 Task: Font style For heading Use Arial Black with Light dark cornflower blue 2 colour & bold. font size for heading '26 Pt. 'Change the font style of data to Amiriand font size to  16 Pt. Change the alignment of both headline & data to   center vertically. In the sheet  auditingSalesBySKU_2022
Action: Mouse moved to (62, 93)
Screenshot: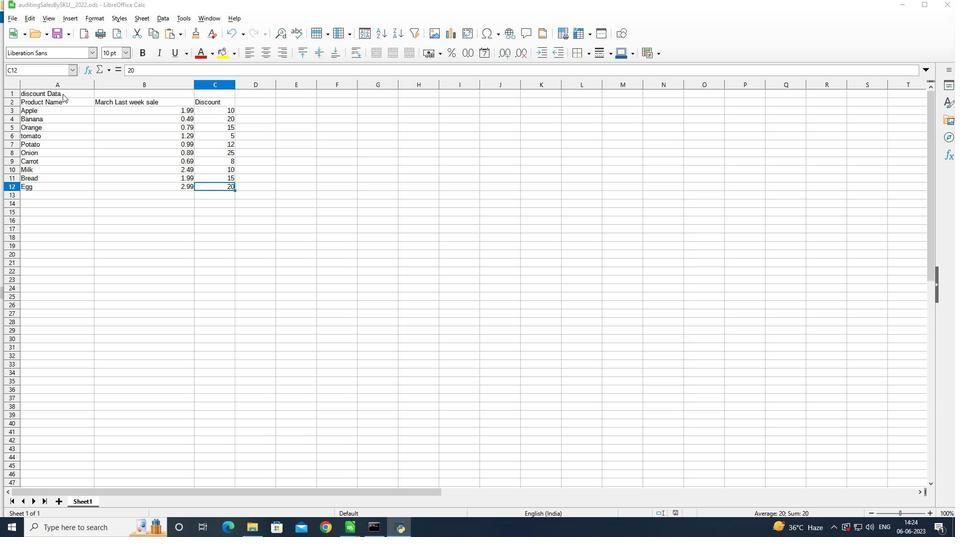 
Action: Mouse pressed left at (62, 93)
Screenshot: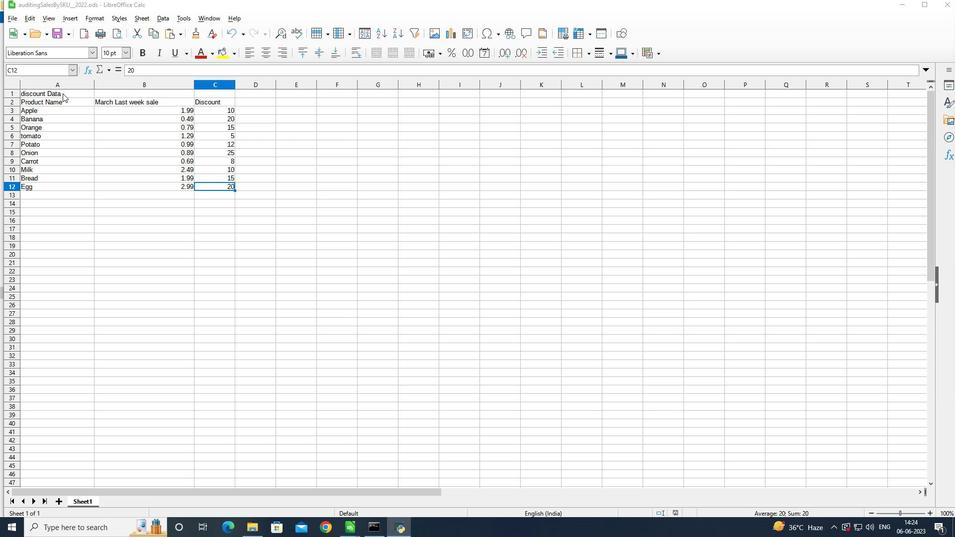 
Action: Mouse pressed left at (62, 93)
Screenshot: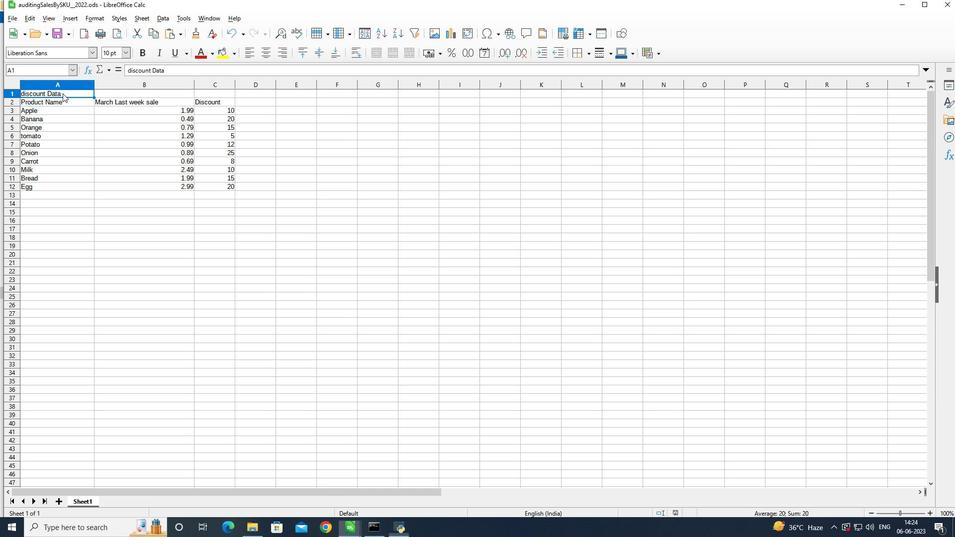 
Action: Mouse pressed left at (62, 93)
Screenshot: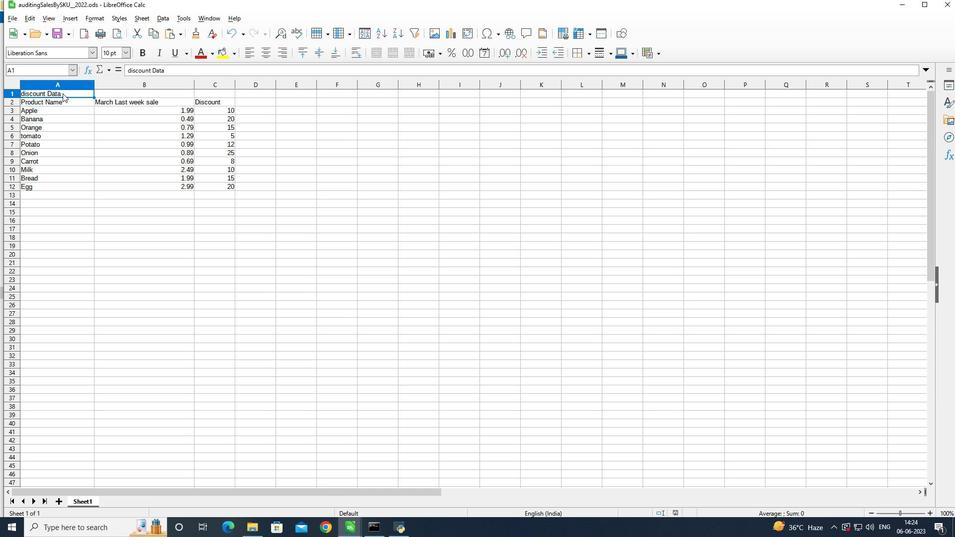 
Action: Mouse moved to (69, 50)
Screenshot: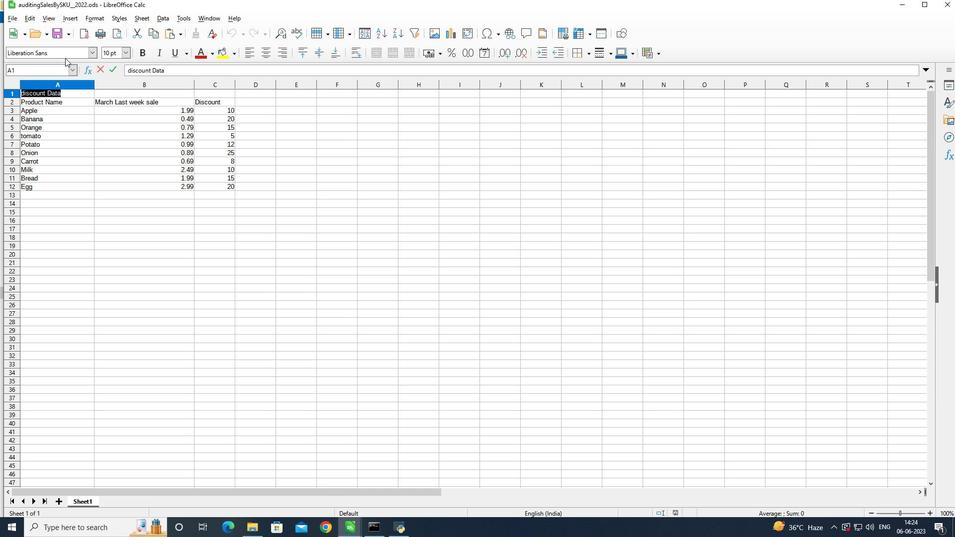 
Action: Mouse pressed left at (69, 50)
Screenshot: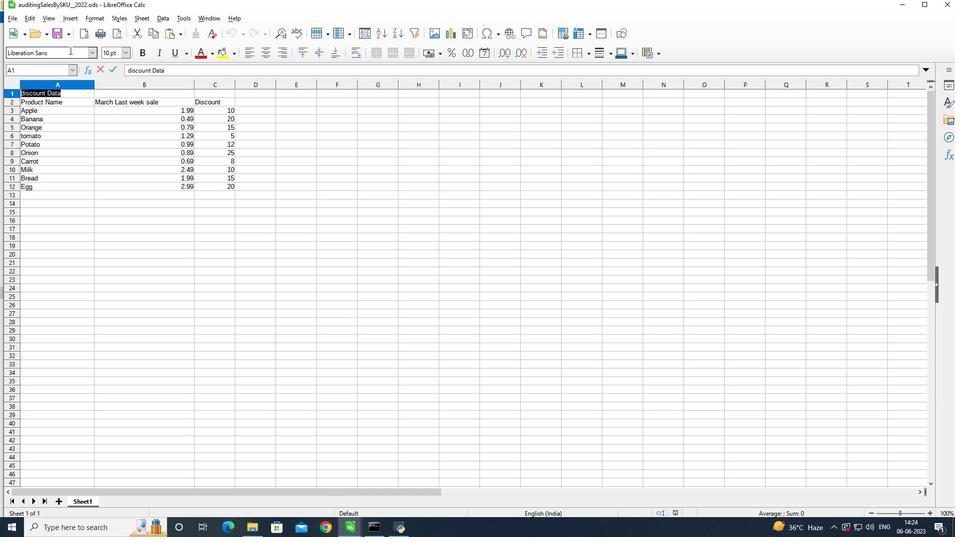 
Action: Mouse moved to (71, 51)
Screenshot: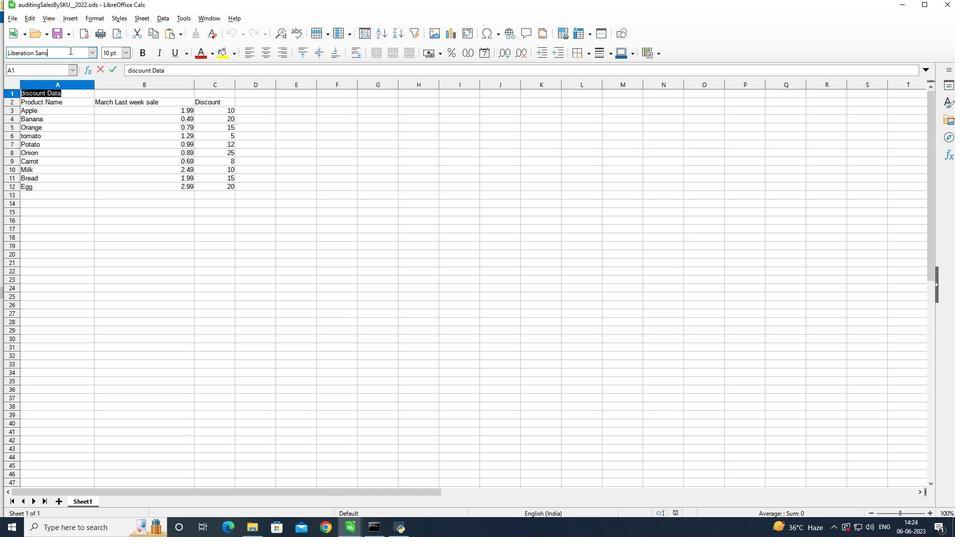 
Action: Key pressed <Key.backspace><Key.backspace><Key.backspace><Key.backspace><Key.backspace><Key.backspace><Key.backspace><Key.backspace><Key.backspace><Key.backspace><Key.backspace><Key.backspace><Key.backspace><Key.backspace><Key.backspace><Key.backspace><Key.backspace><Key.backspace><Key.backspace><Key.backspace><Key.backspace><Key.backspace><Key.backspace><Key.backspace><Key.backspace><Key.backspace><Key.shift>Arial<Key.space><Key.shift>B<Key.enter>
Screenshot: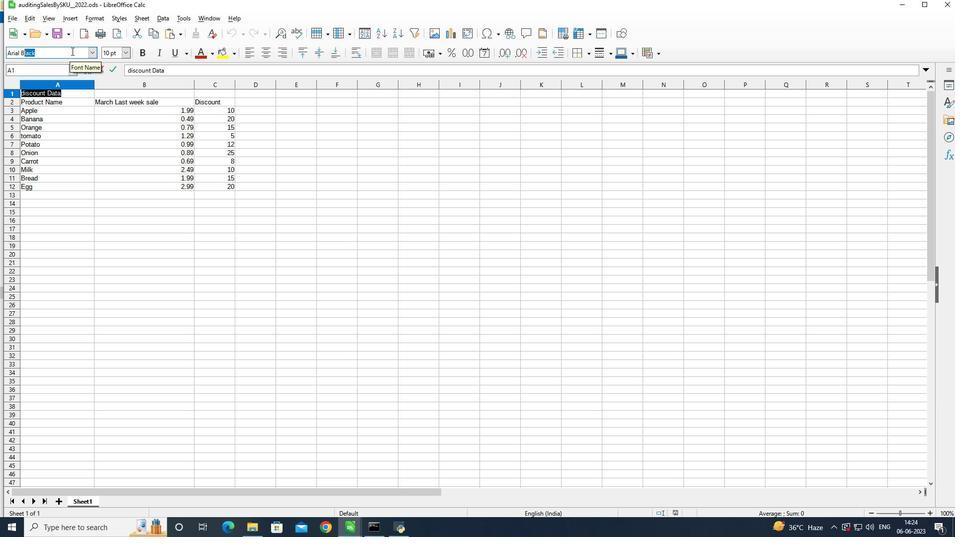 
Action: Mouse moved to (211, 52)
Screenshot: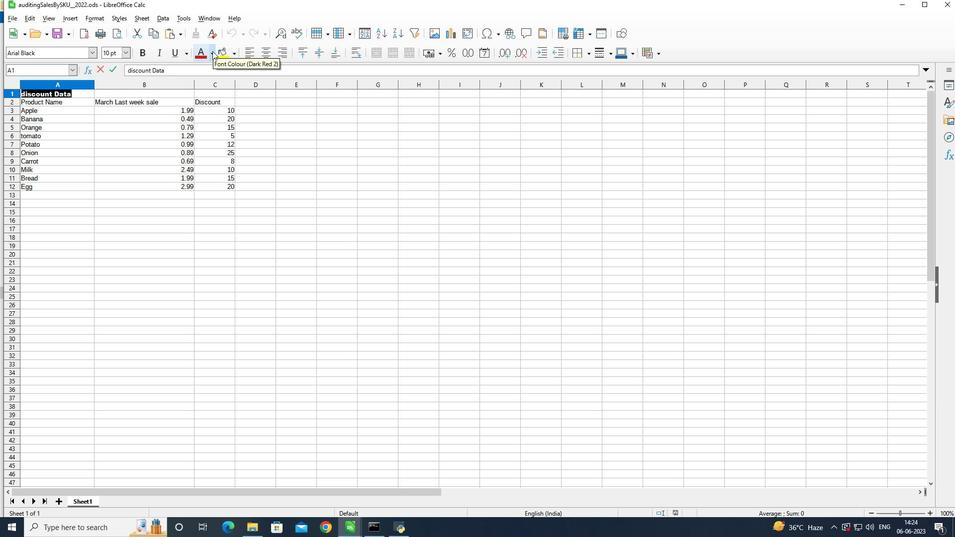 
Action: Mouse pressed left at (211, 52)
Screenshot: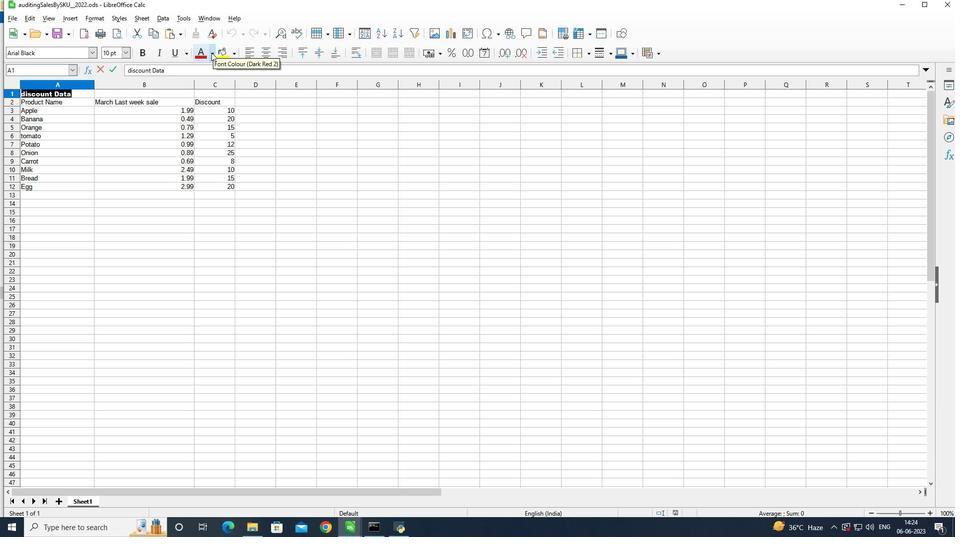 
Action: Mouse moved to (253, 102)
Screenshot: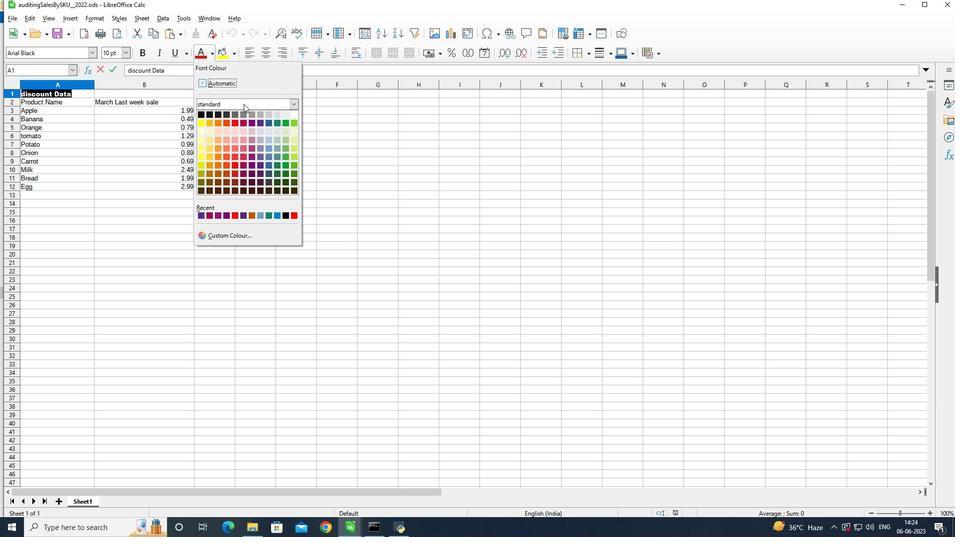 
Action: Mouse pressed left at (253, 102)
Screenshot: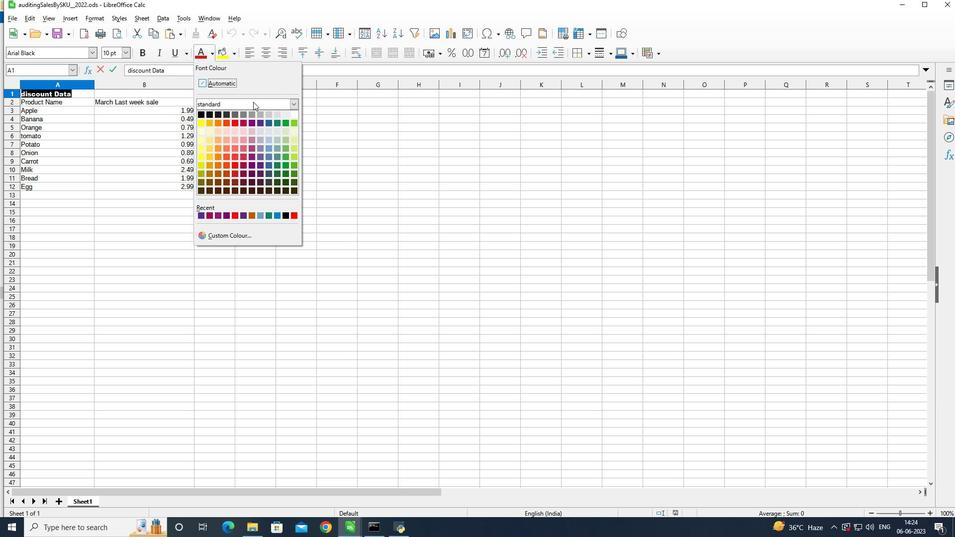 
Action: Mouse moved to (246, 197)
Screenshot: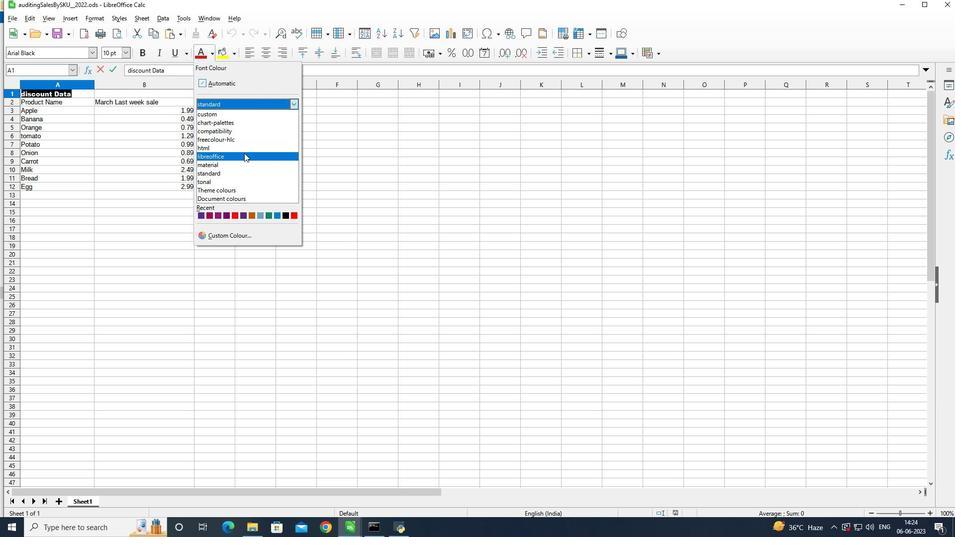 
Action: Mouse pressed left at (246, 197)
Screenshot: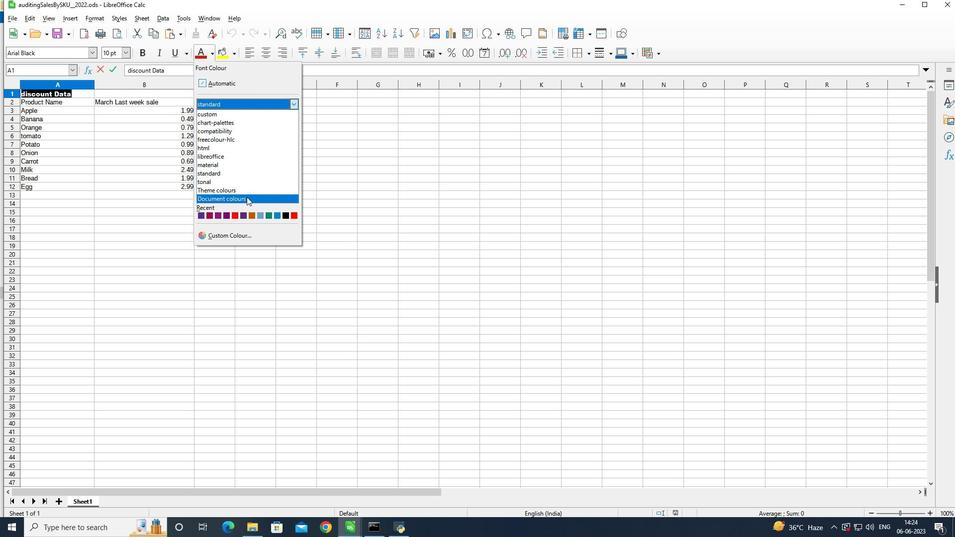 
Action: Mouse moved to (296, 104)
Screenshot: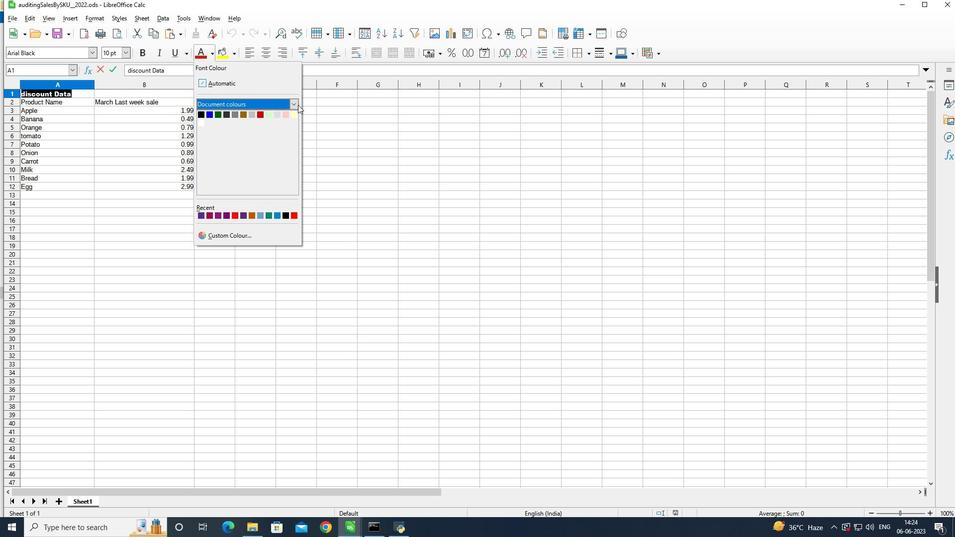 
Action: Mouse pressed left at (296, 104)
Screenshot: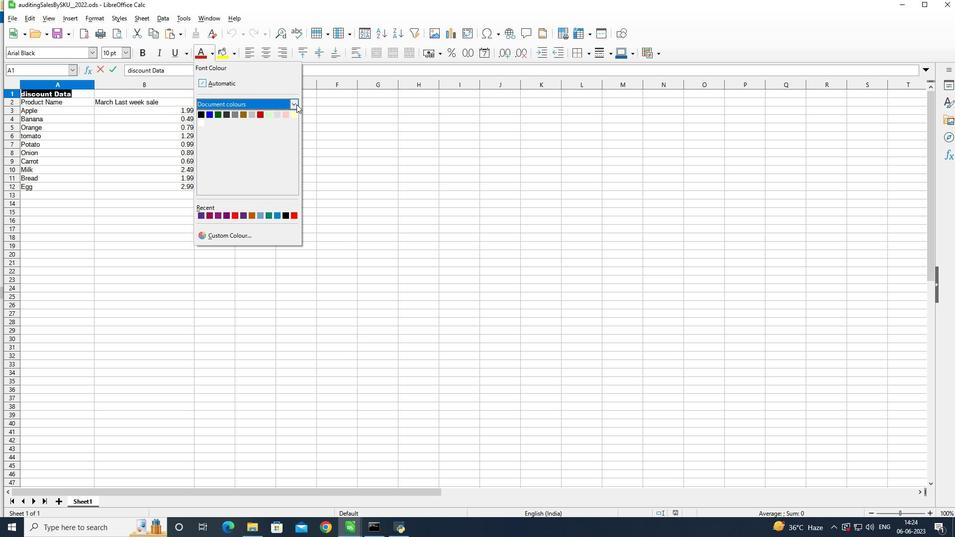 
Action: Mouse moved to (258, 215)
Screenshot: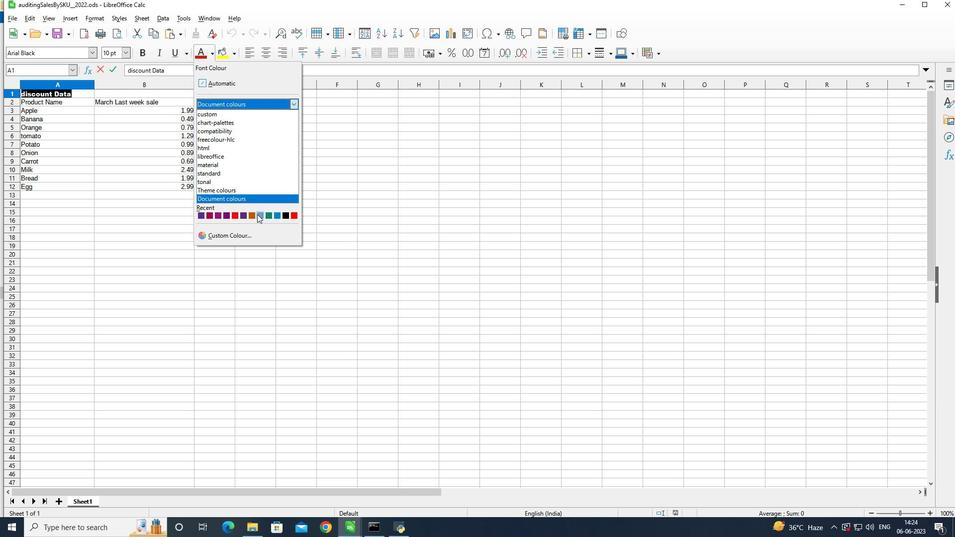 
Action: Mouse pressed left at (258, 215)
Screenshot: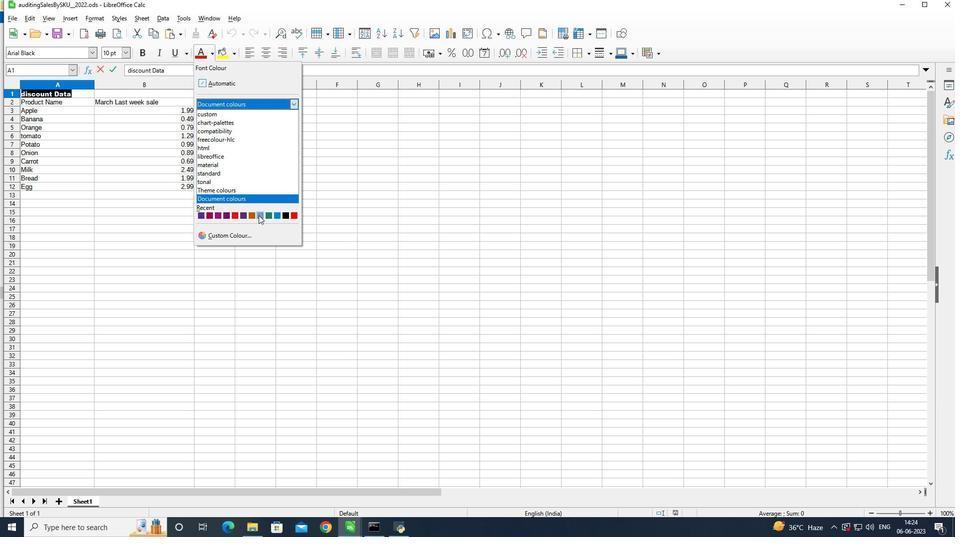 
Action: Mouse moved to (125, 55)
Screenshot: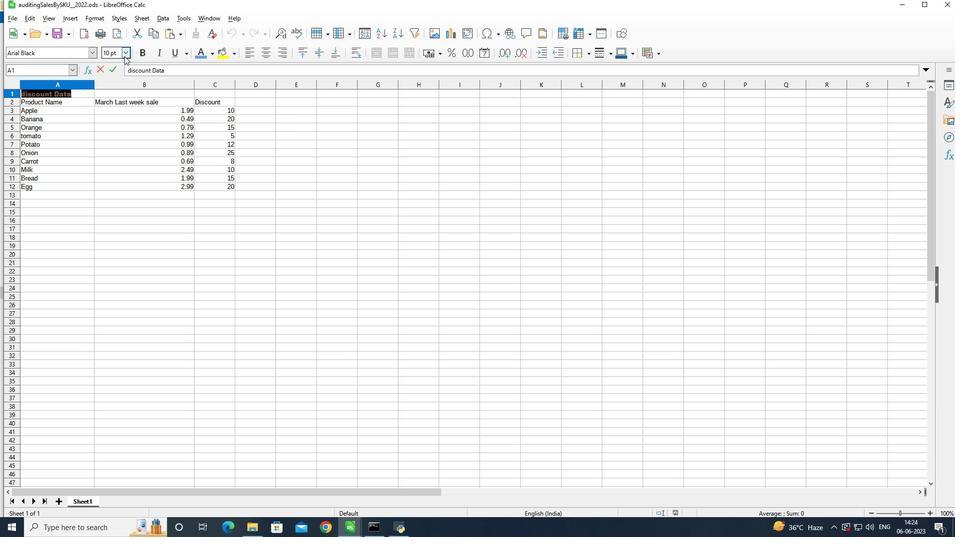 
Action: Mouse pressed left at (125, 55)
Screenshot: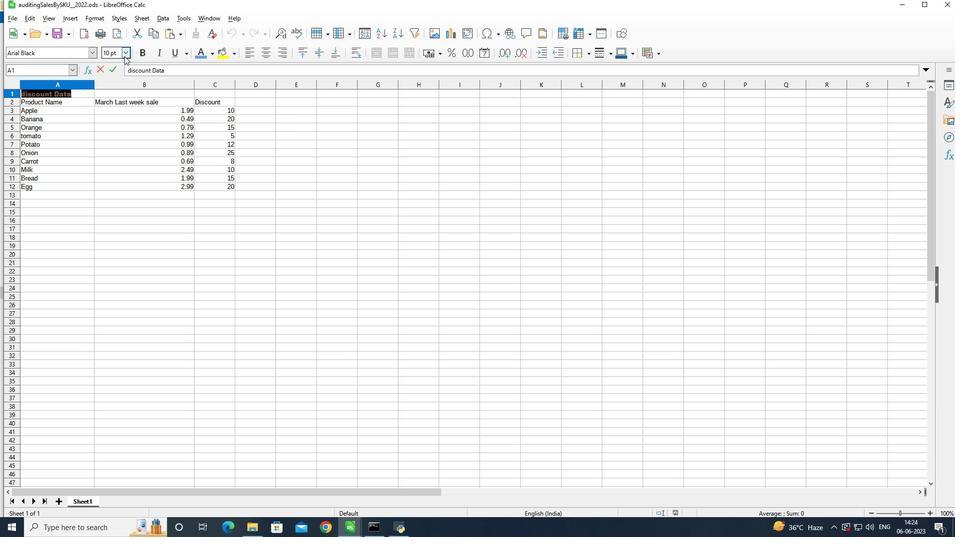 
Action: Mouse moved to (113, 206)
Screenshot: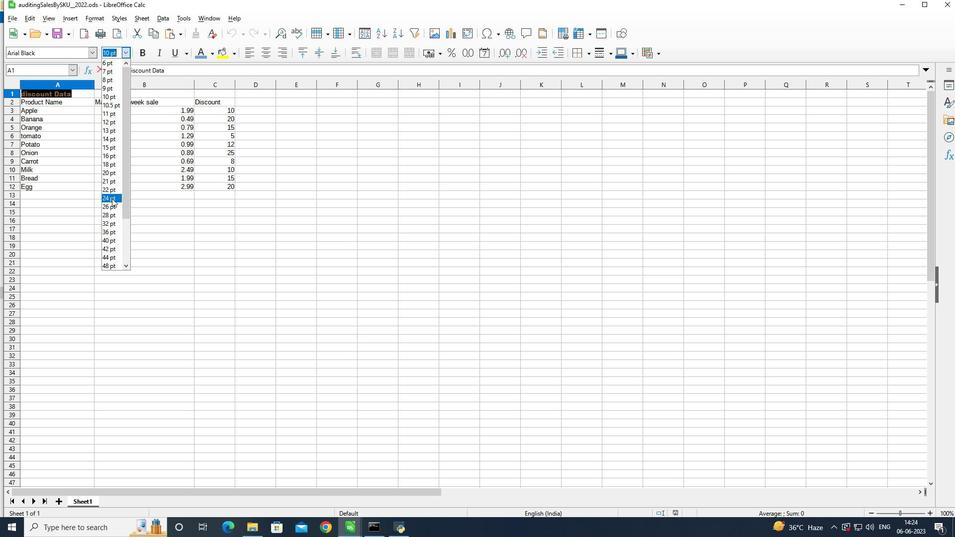 
Action: Mouse pressed left at (113, 206)
Screenshot: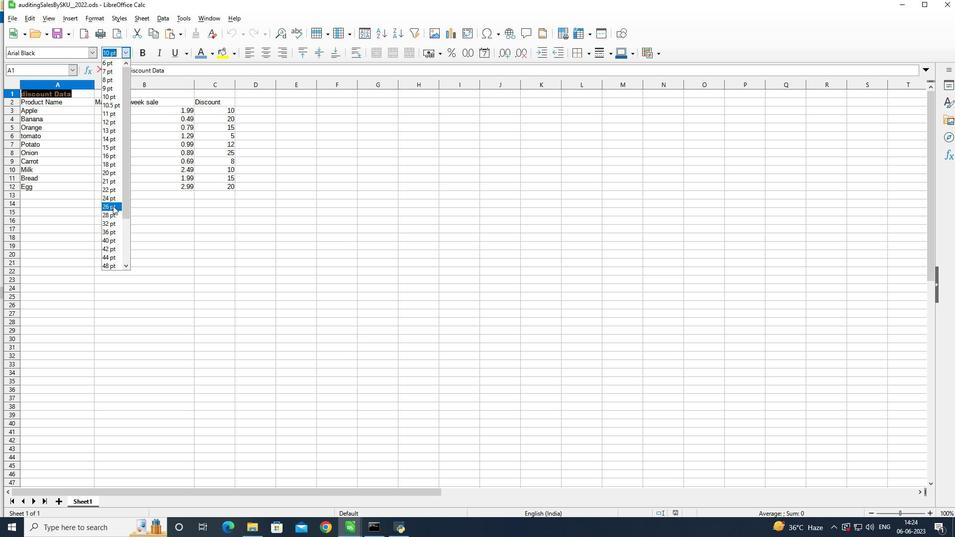 
Action: Mouse moved to (82, 160)
Screenshot: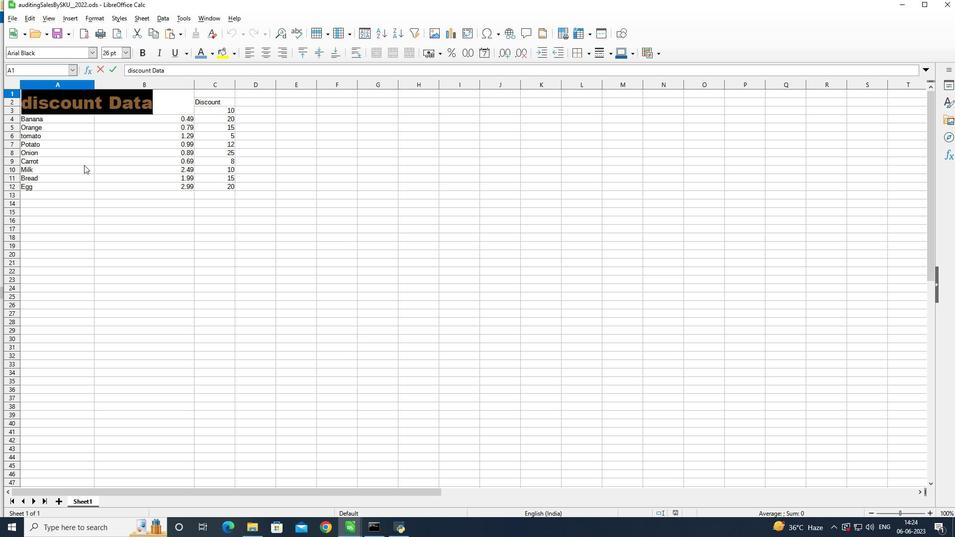 
Action: Mouse pressed left at (82, 160)
Screenshot: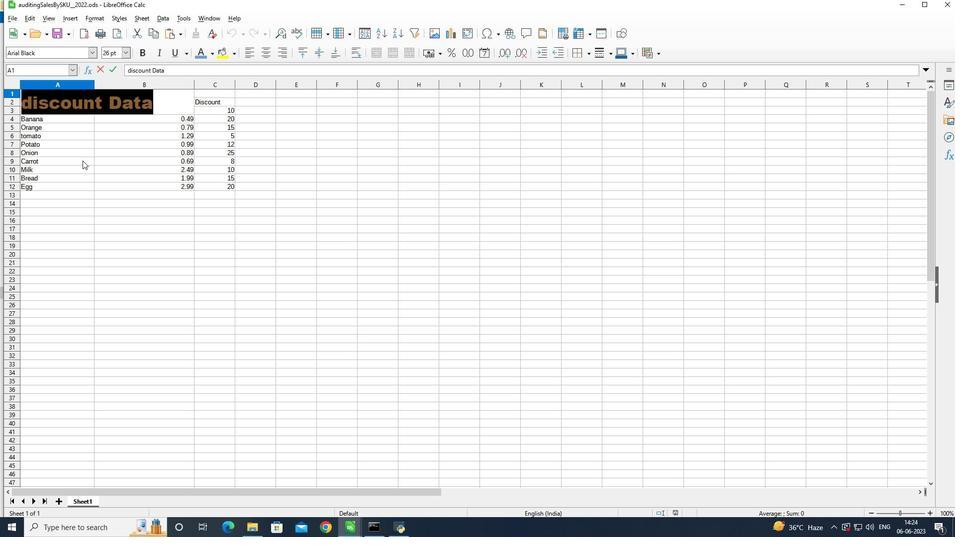 
Action: Mouse moved to (30, 117)
Screenshot: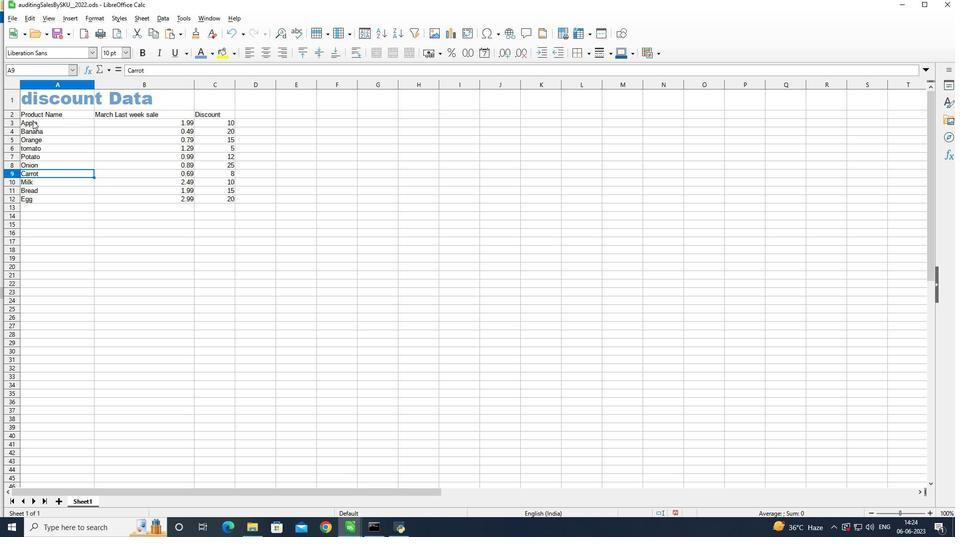 
Action: Mouse pressed left at (30, 117)
Screenshot: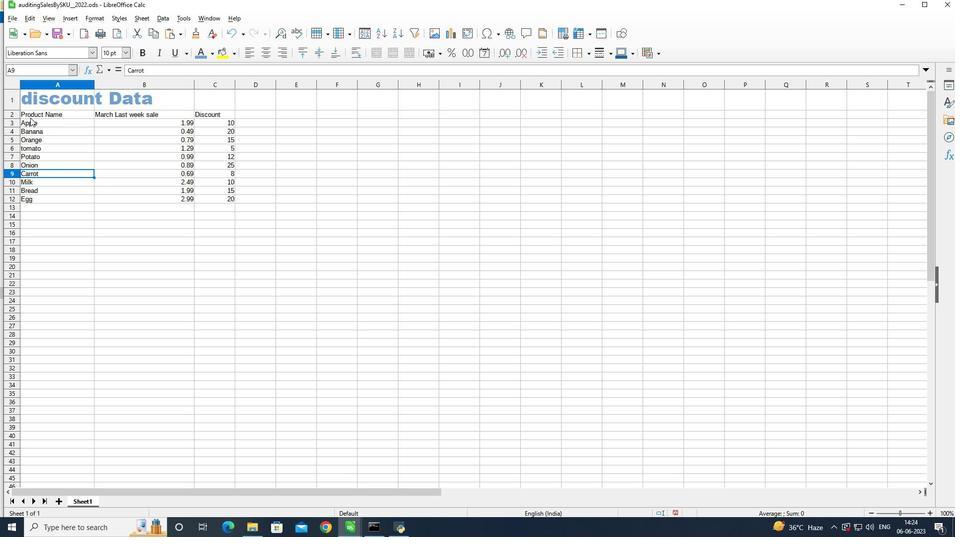 
Action: Mouse moved to (52, 55)
Screenshot: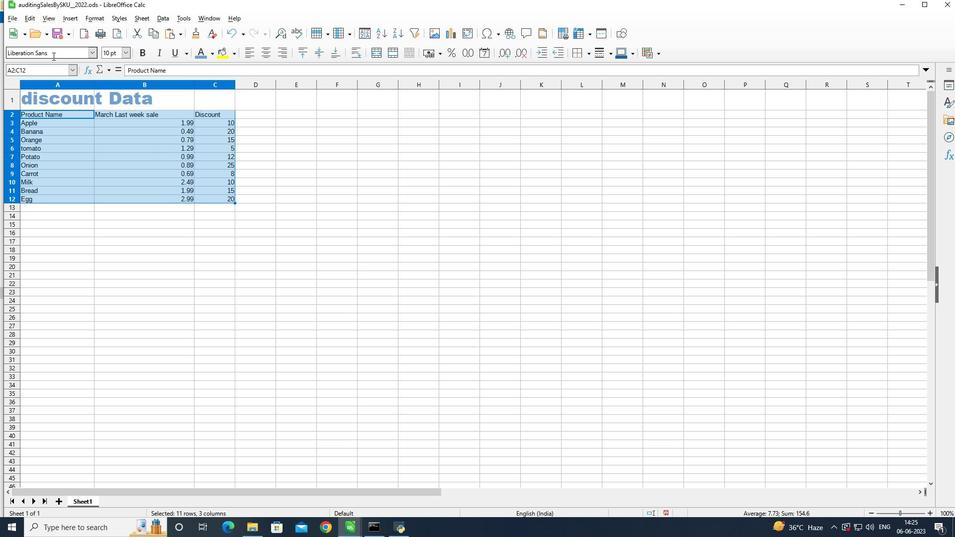 
Action: Mouse pressed left at (52, 55)
Screenshot: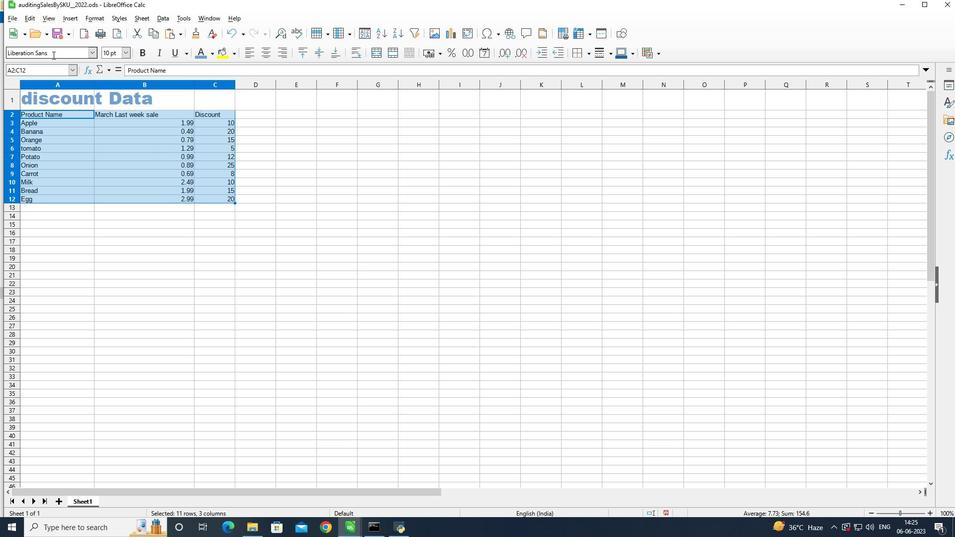 
Action: Mouse moved to (80, 70)
Screenshot: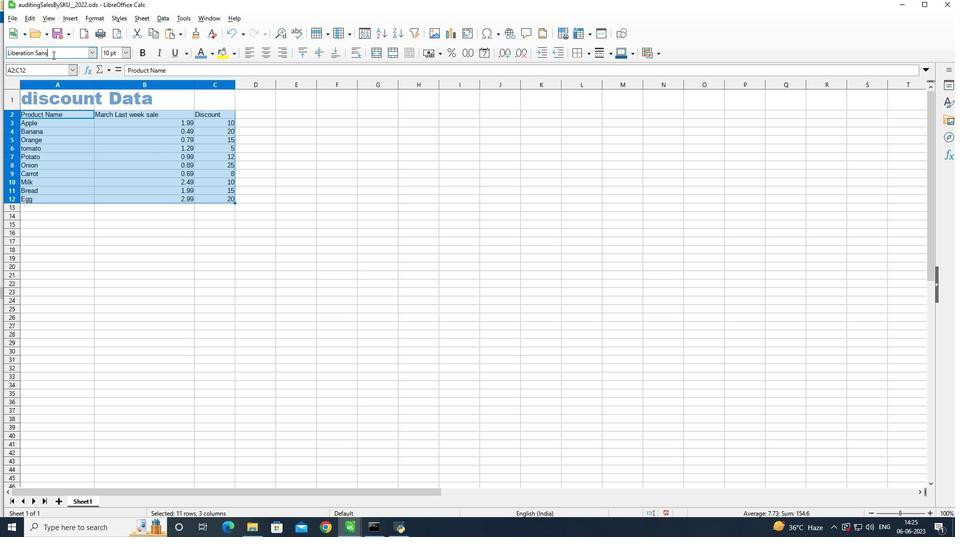 
Action: Key pressed <Key.backspace><Key.backspace><Key.backspace><Key.backspace><Key.backspace><Key.backspace><Key.backspace><Key.backspace><Key.backspace><Key.backspace><Key.backspace><Key.backspace><Key.backspace><Key.backspace><Key.backspace><Key.backspace><Key.backspace><Key.backspace><Key.backspace><Key.backspace><Key.shift>Amiri<Key.enter>
Screenshot: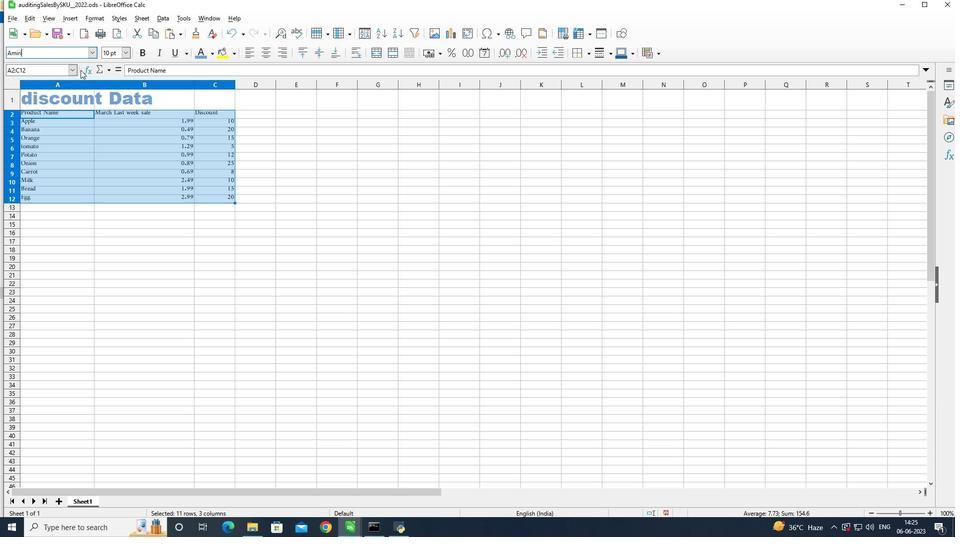 
Action: Mouse moved to (128, 50)
Screenshot: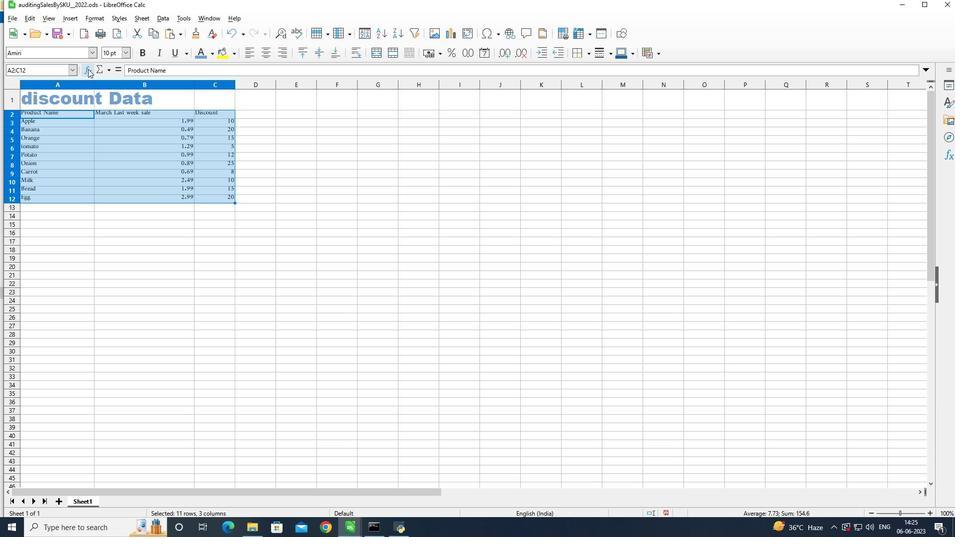 
Action: Mouse pressed left at (128, 50)
Screenshot: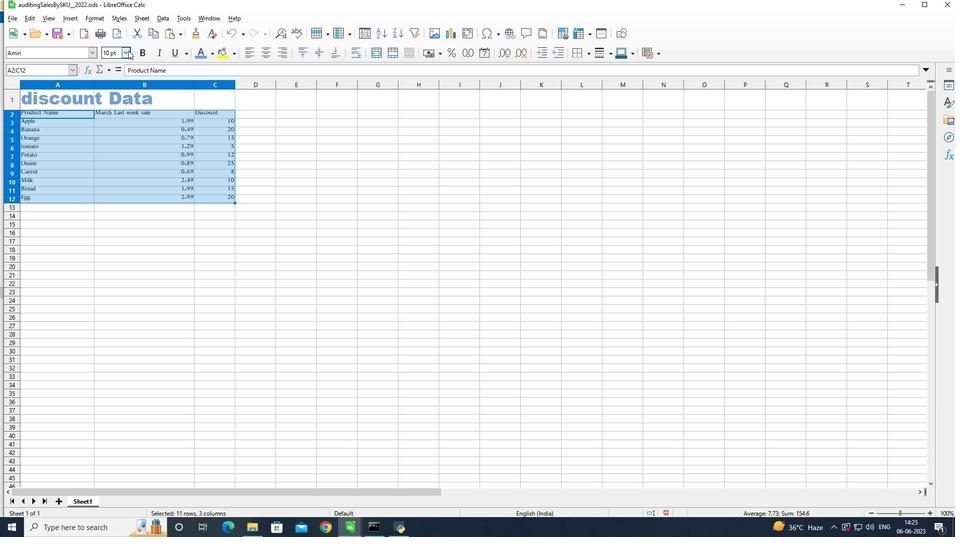 
Action: Mouse moved to (111, 154)
Screenshot: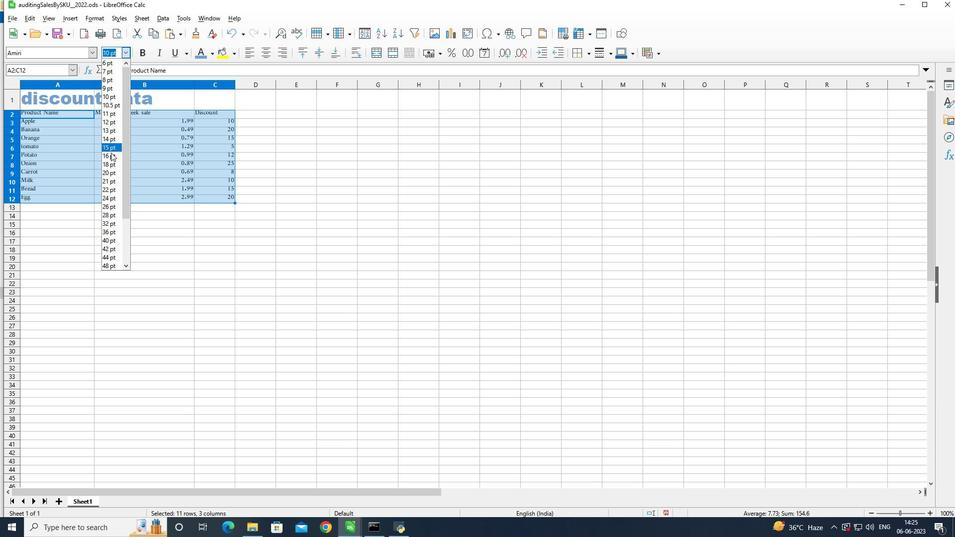 
Action: Mouse pressed left at (111, 154)
Screenshot: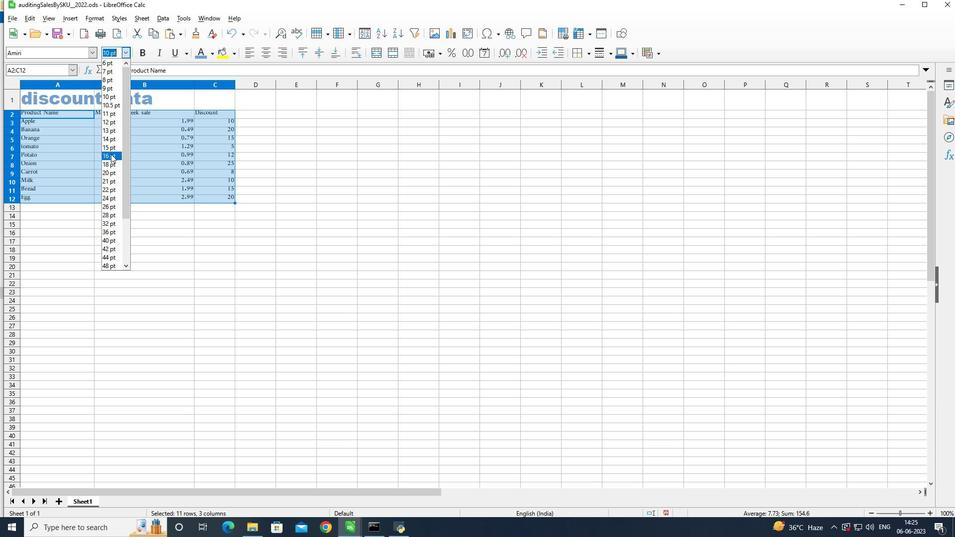 
Action: Mouse moved to (314, 49)
Screenshot: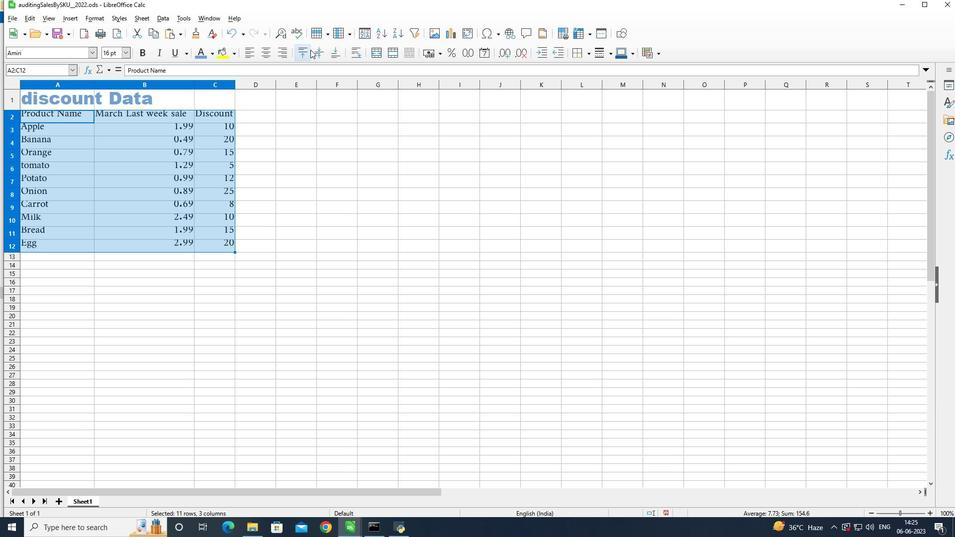 
Action: Mouse pressed left at (314, 49)
Screenshot: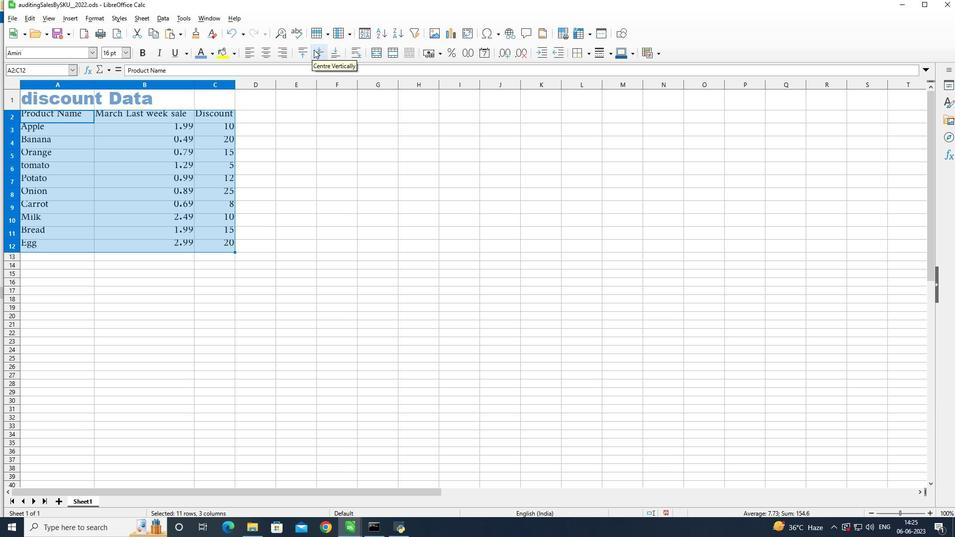
Action: Mouse moved to (40, 97)
Screenshot: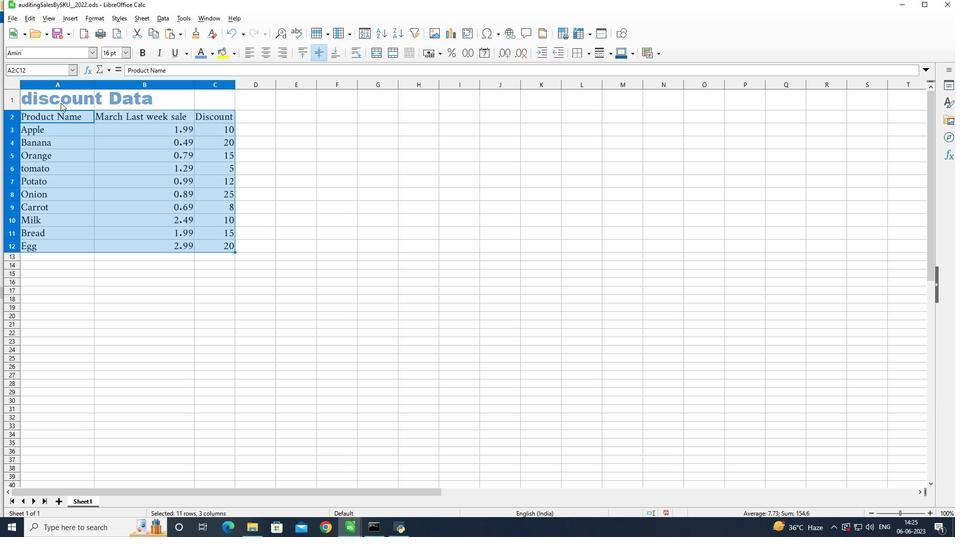 
Action: Mouse pressed left at (40, 97)
Screenshot: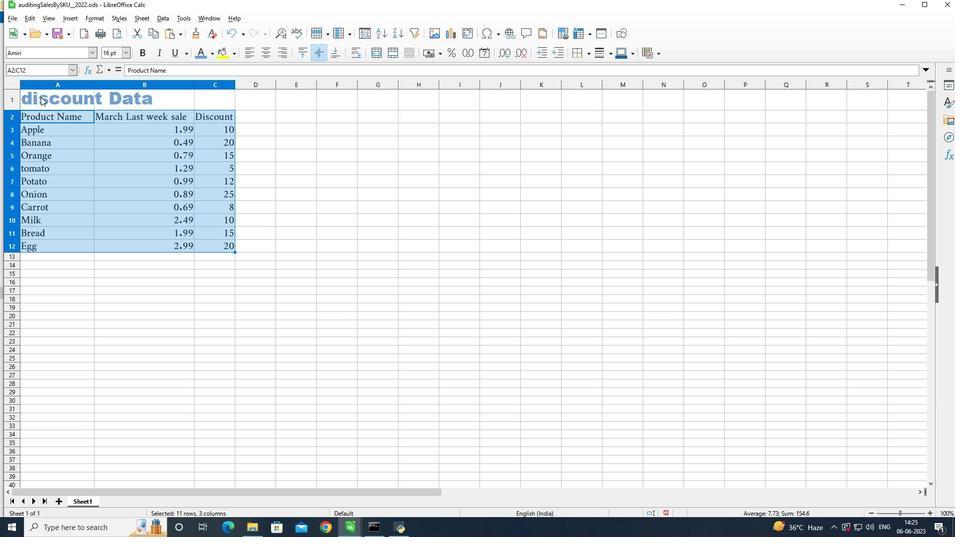 
Action: Mouse pressed left at (40, 97)
Screenshot: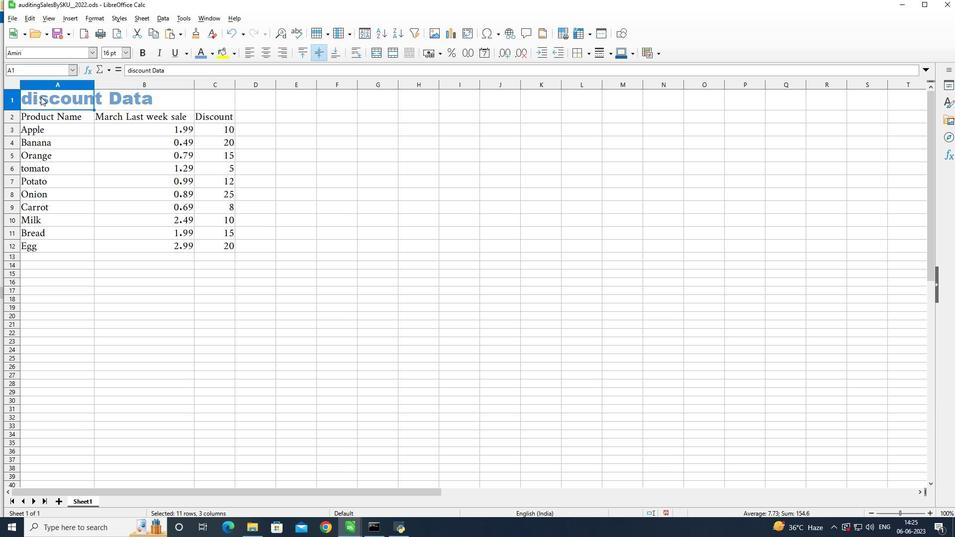 
Action: Mouse pressed left at (40, 97)
Screenshot: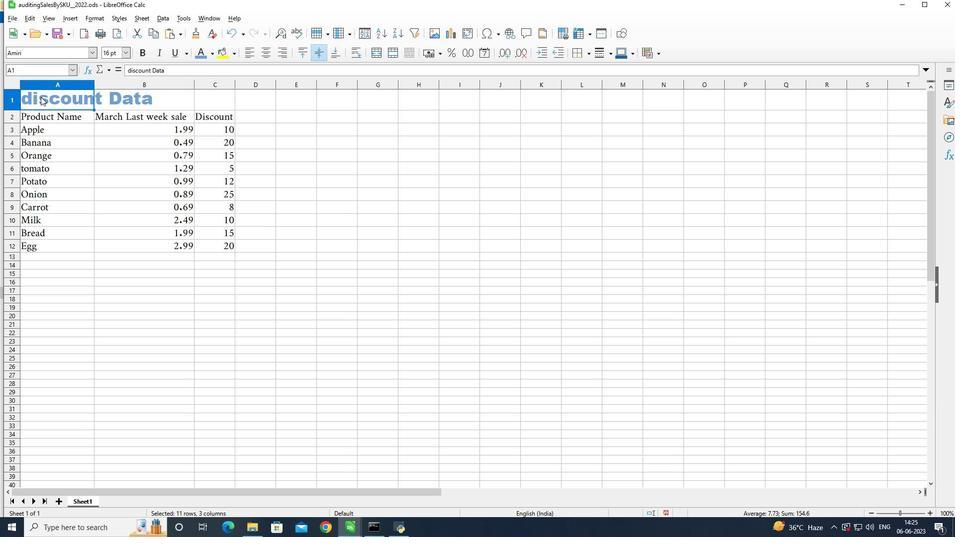 
Action: Mouse moved to (321, 47)
Screenshot: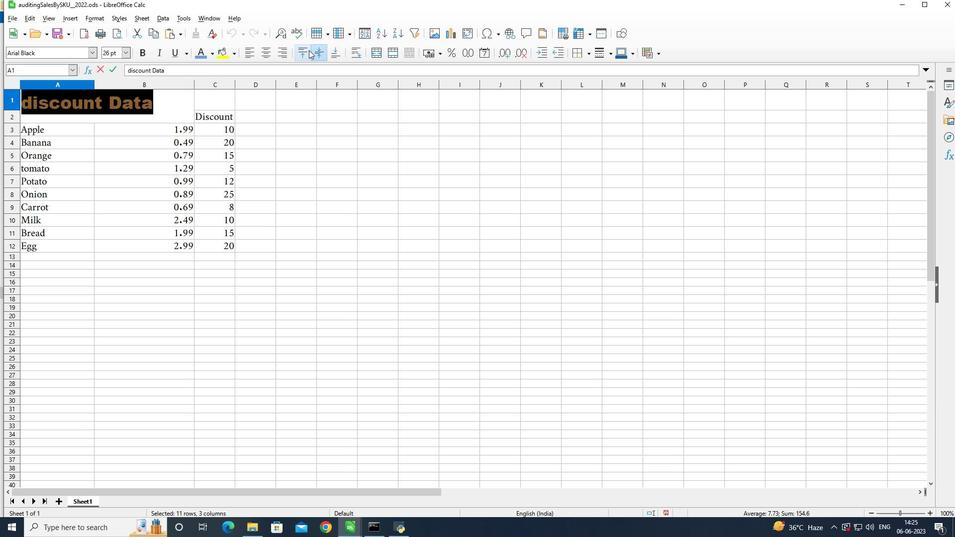 
Action: Mouse pressed left at (321, 47)
Screenshot: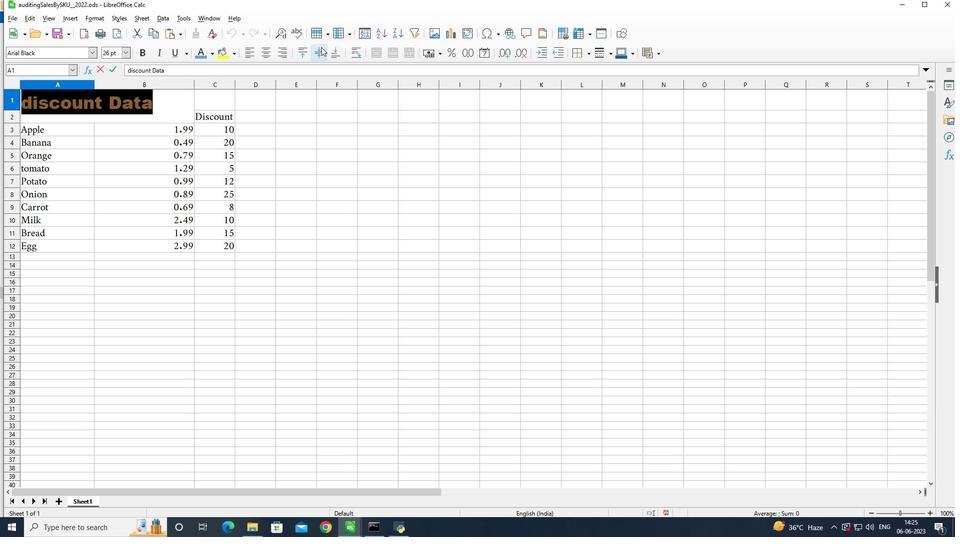 
Action: Mouse moved to (340, 212)
Screenshot: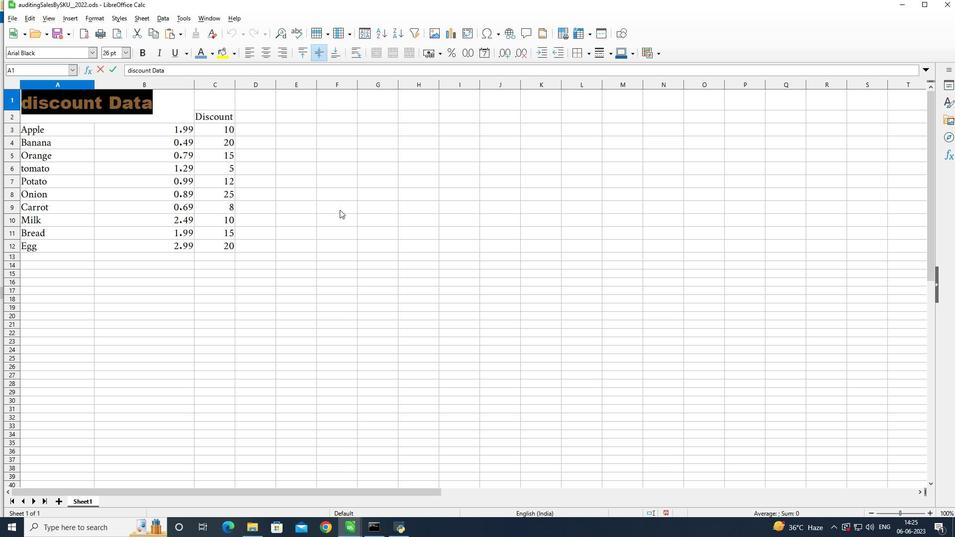 
Action: Key pressed ctrl+S
Screenshot: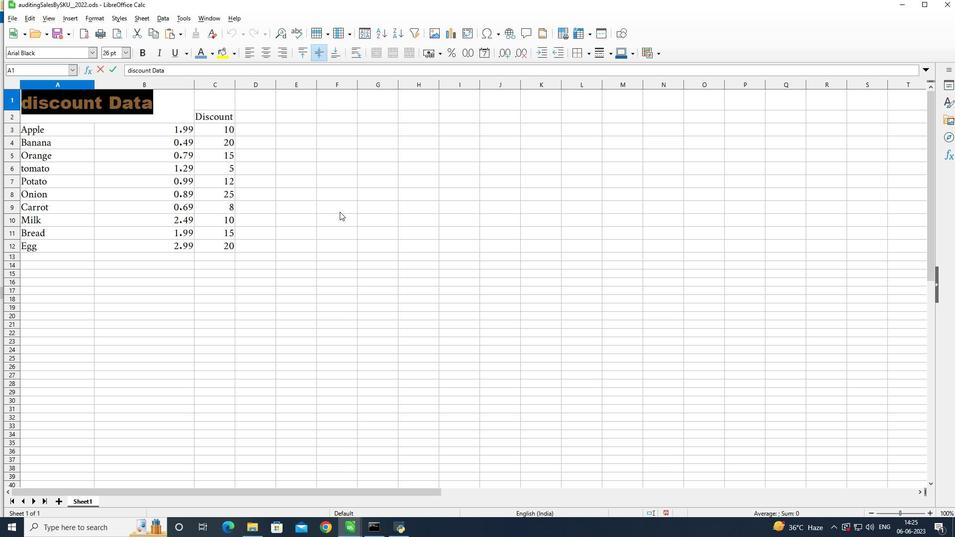 
